 Task: Change the automated move settings of the moneylender to ask.
Action: Mouse moved to (720, 593)
Screenshot: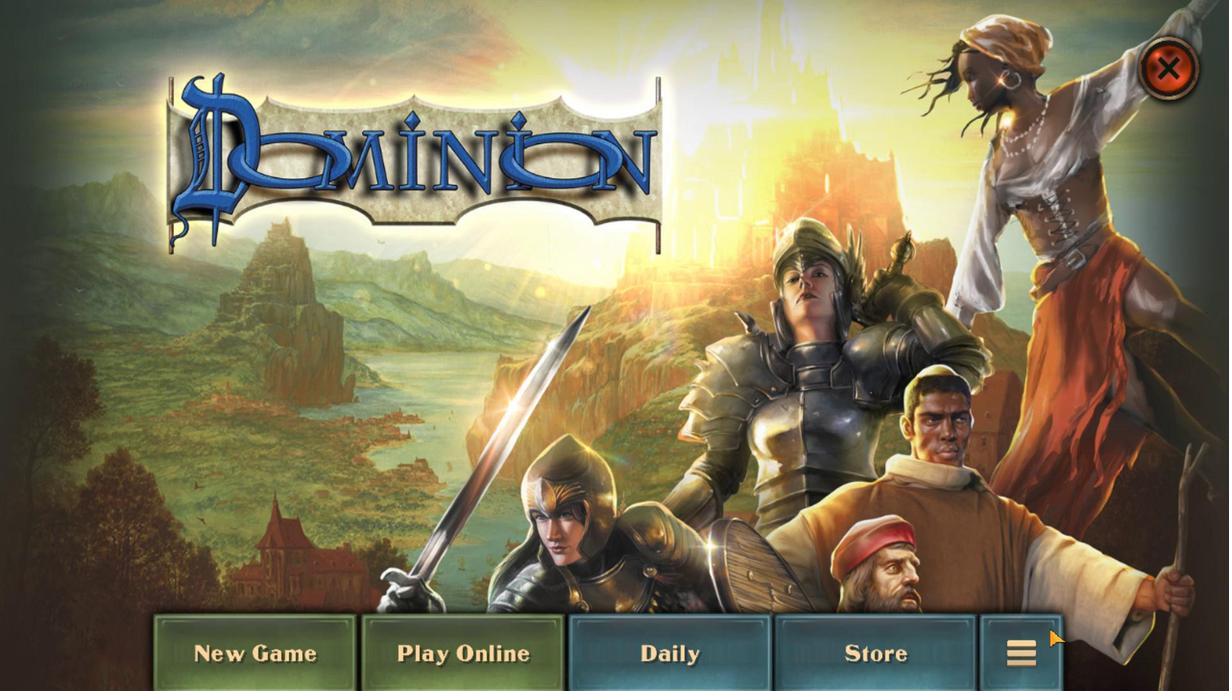 
Action: Mouse pressed left at (720, 593)
Screenshot: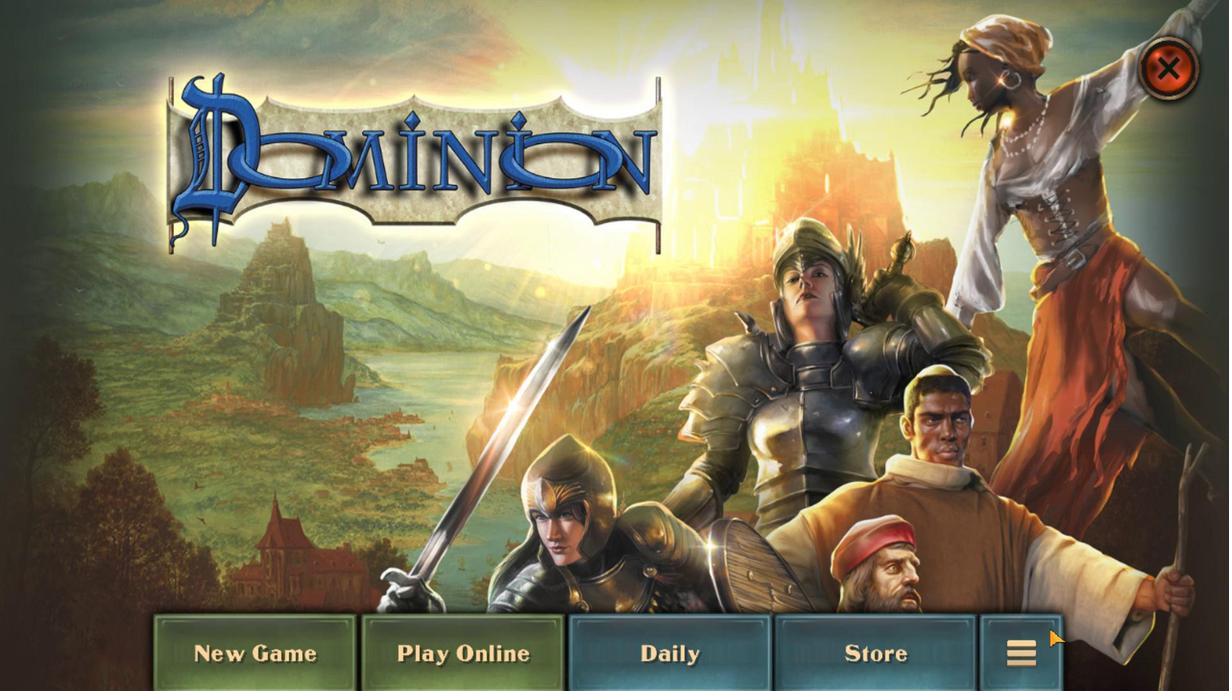 
Action: Mouse moved to (369, 513)
Screenshot: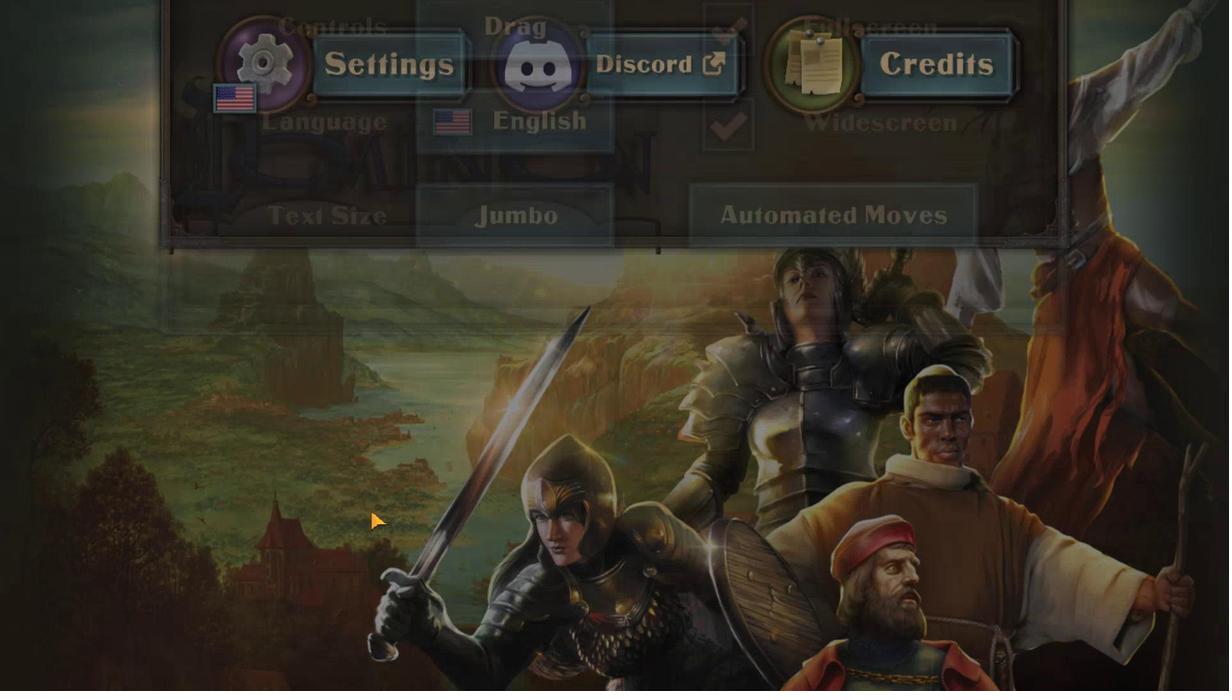 
Action: Mouse pressed left at (369, 513)
Screenshot: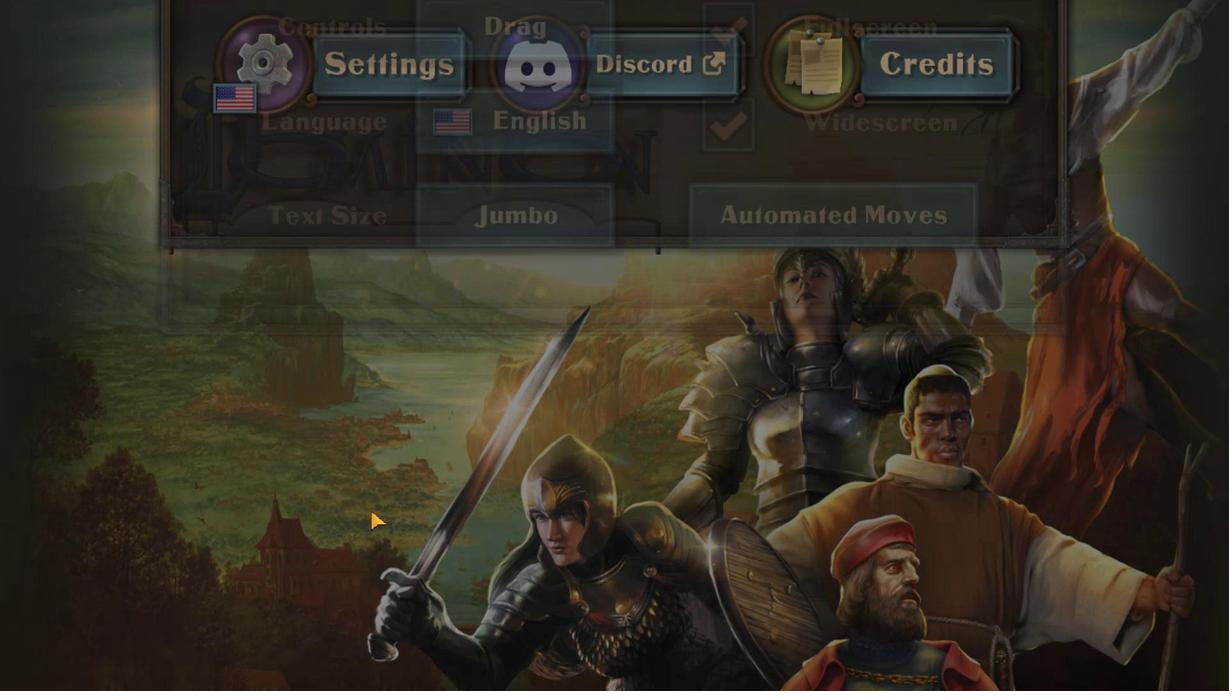 
Action: Mouse moved to (586, 552)
Screenshot: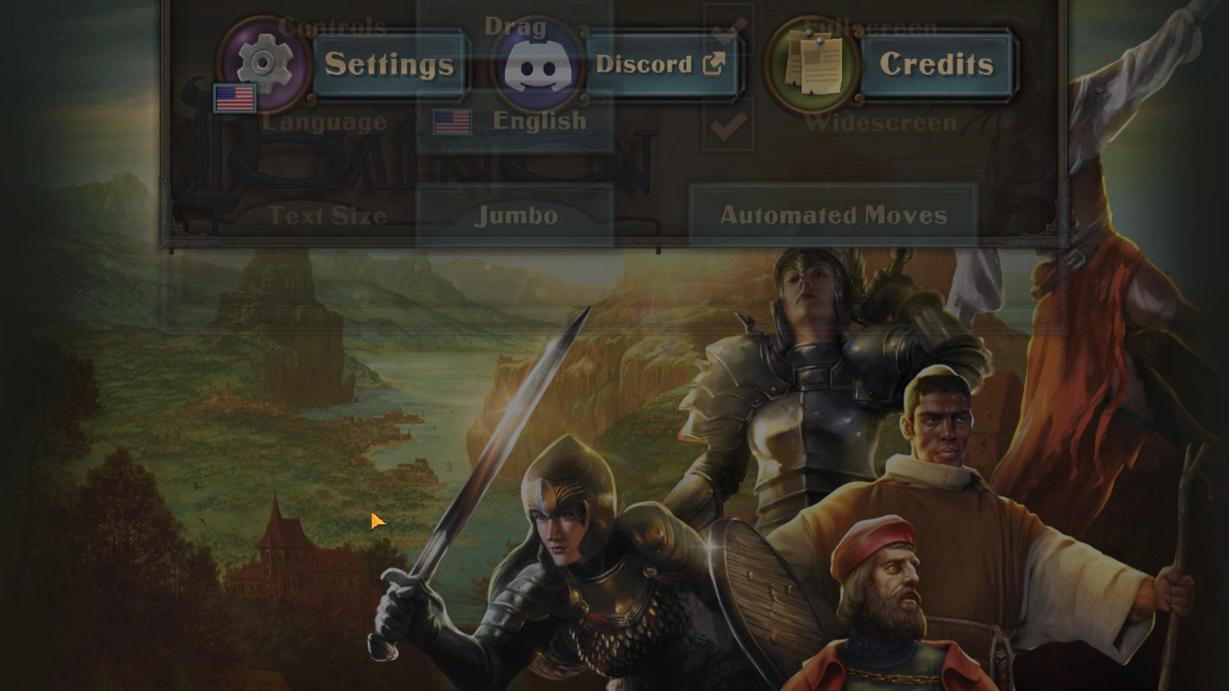 
Action: Mouse pressed left at (586, 552)
Screenshot: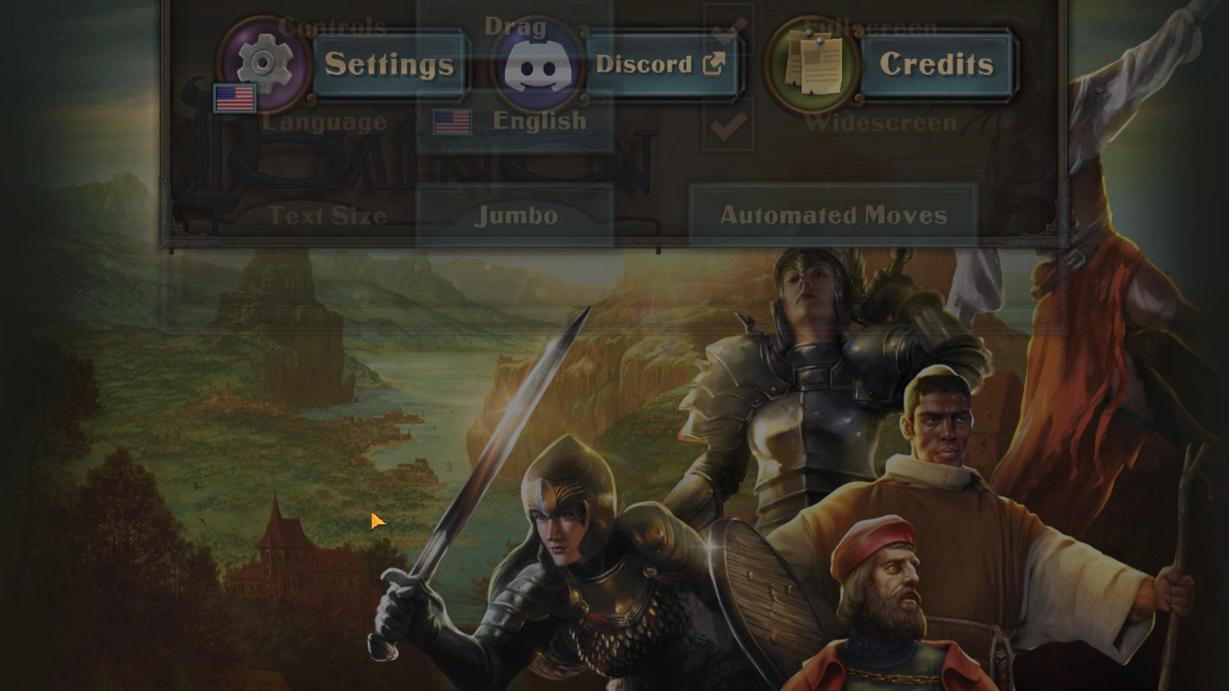 
Action: Mouse moved to (746, 418)
Screenshot: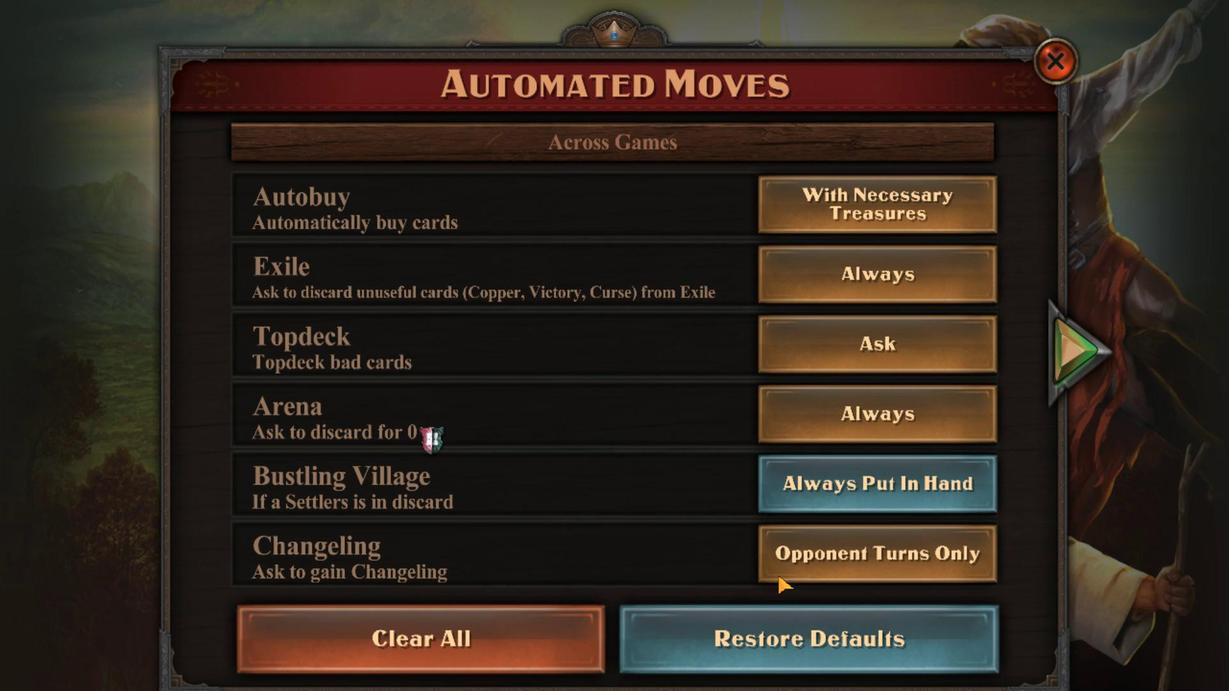 
Action: Mouse pressed left at (746, 418)
Screenshot: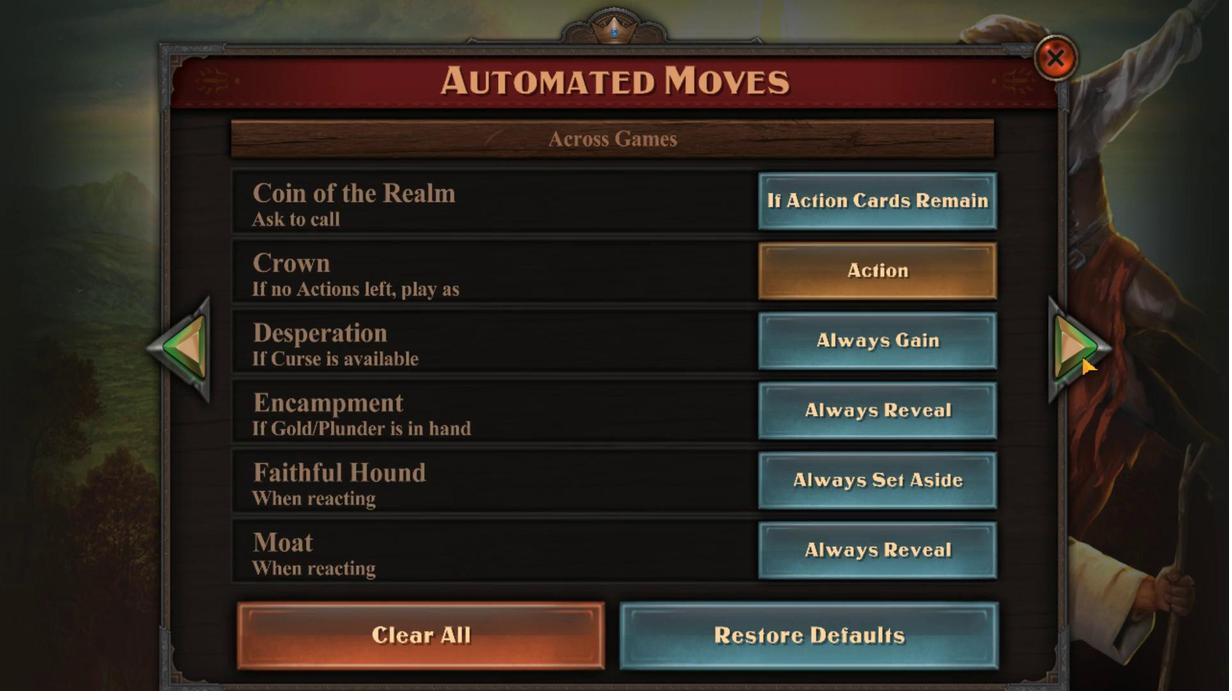 
Action: Mouse moved to (745, 418)
Screenshot: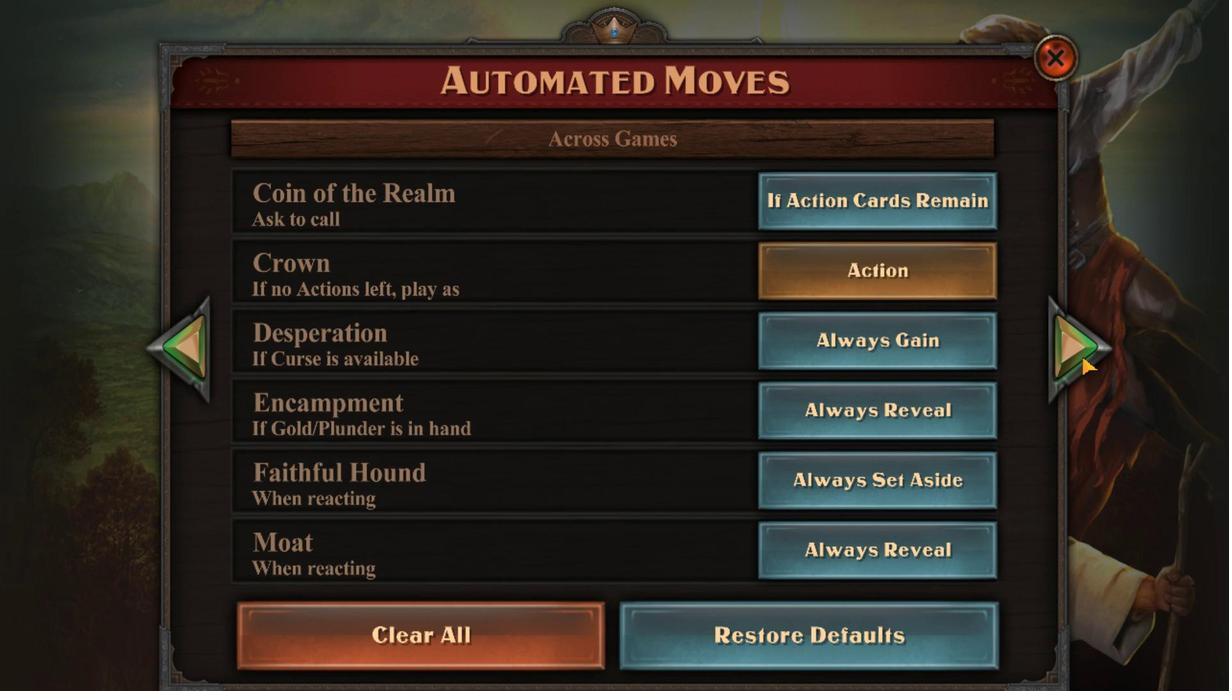 
Action: Mouse pressed left at (745, 418)
Screenshot: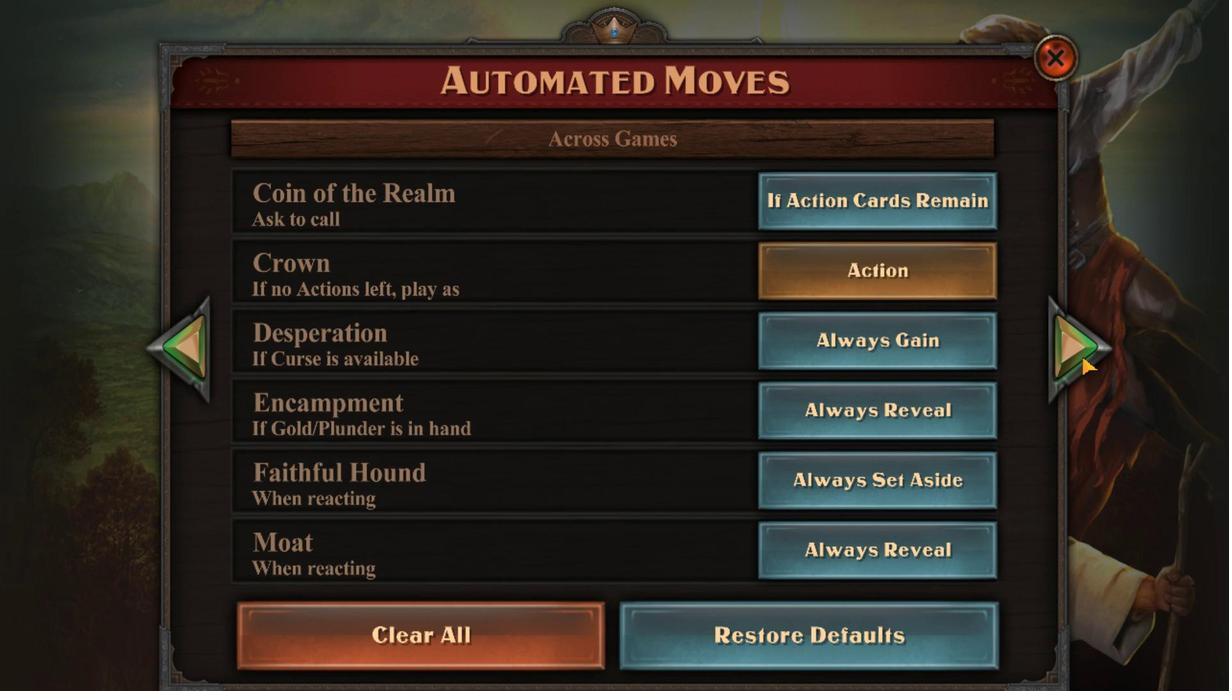 
Action: Mouse moved to (656, 320)
Screenshot: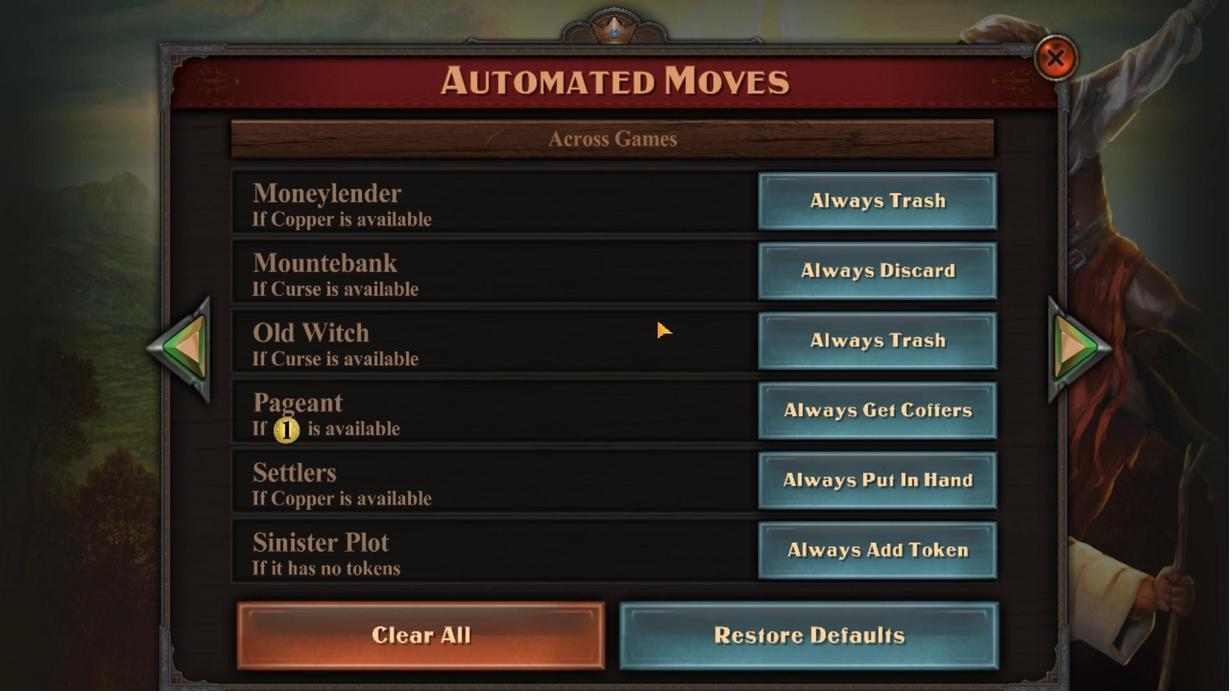 
Action: Mouse pressed left at (656, 320)
Screenshot: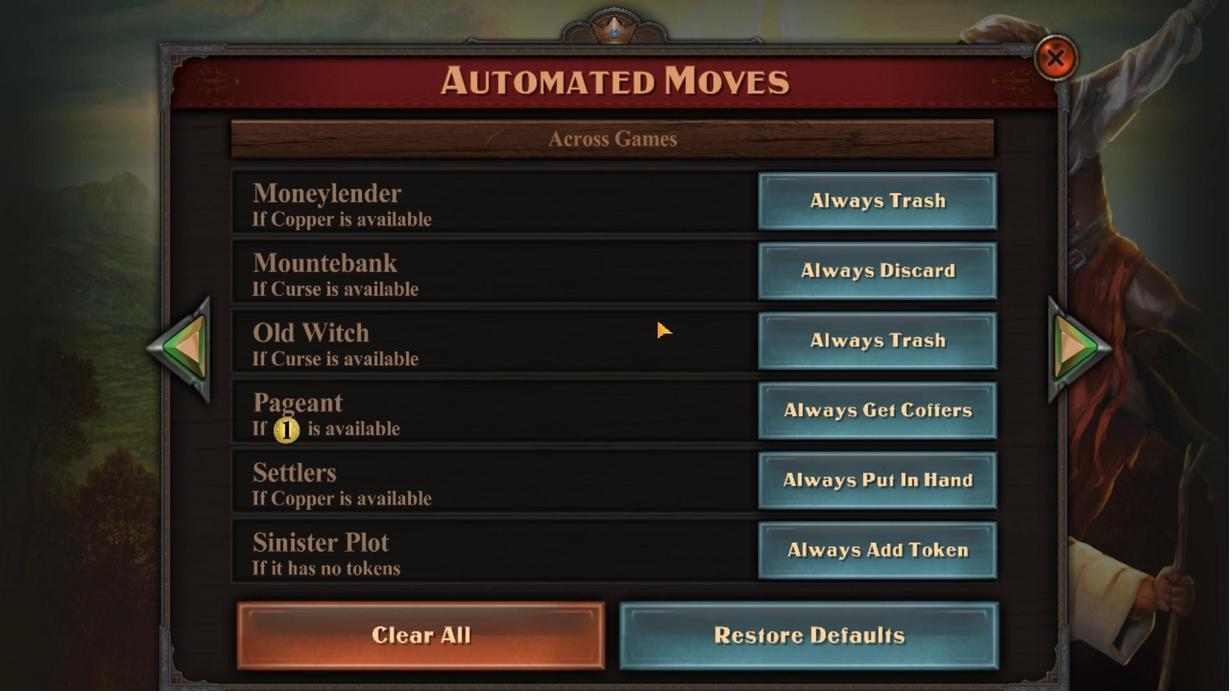 
